 Task: What year was the Cathedral of Santa Maria del Fiore in Florence completed?
Action: Mouse moved to (159, 152)
Screenshot: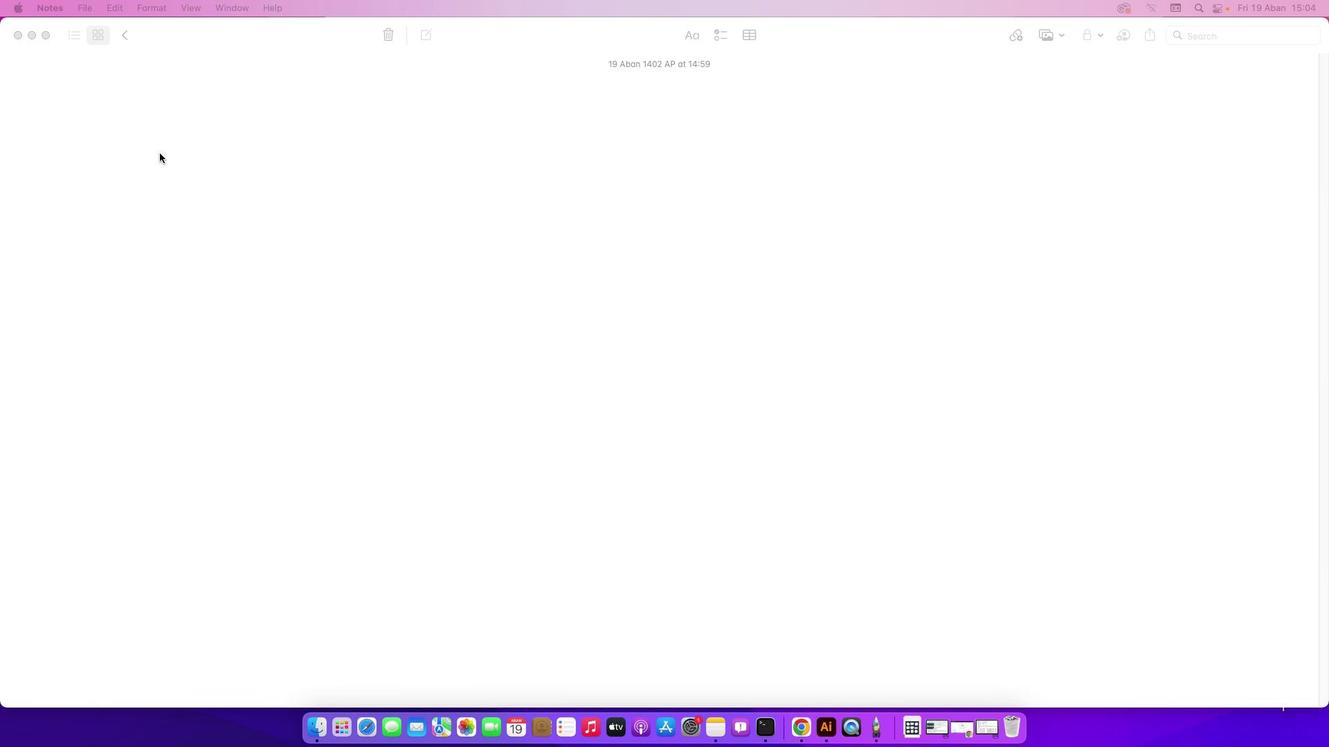 
Action: Mouse pressed left at (159, 152)
Screenshot: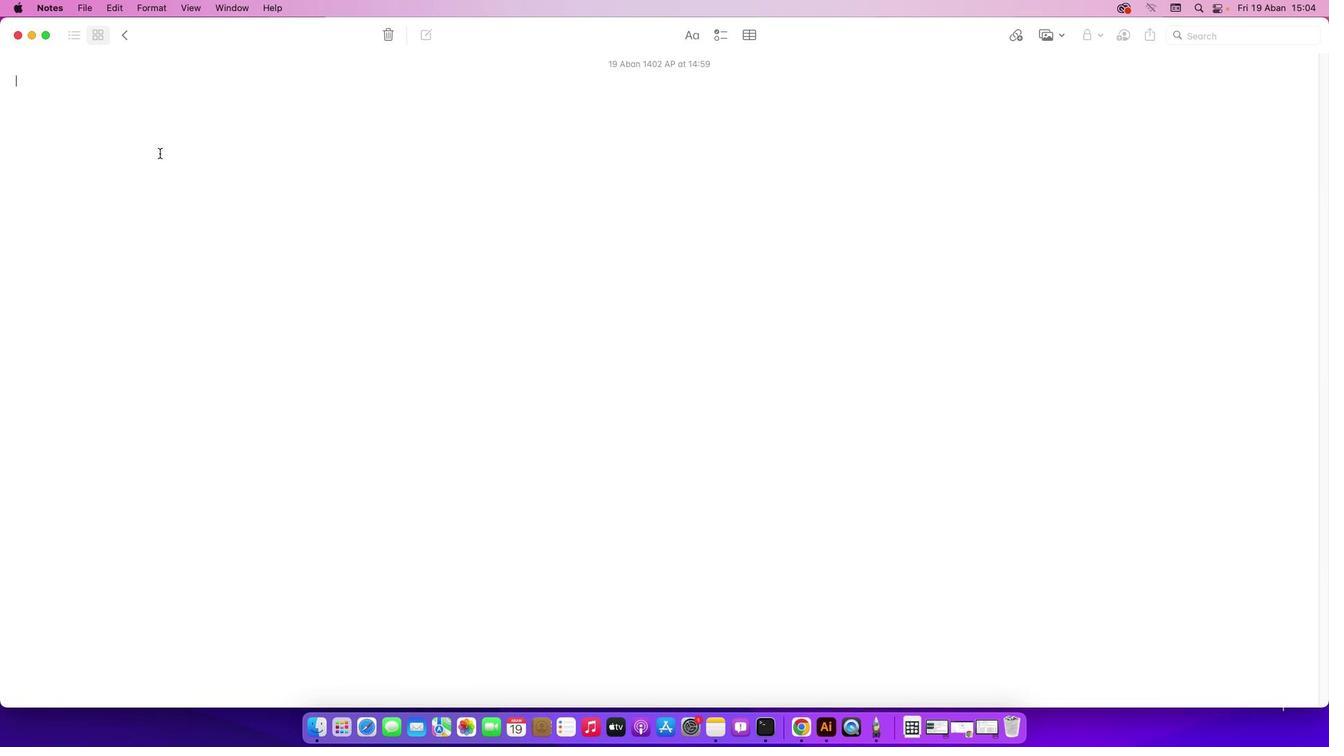
Action: Key pressed Key.shift'W''h''a''t'Key.space'y''e''a''r'Key.space'w''a''s'Key.space't''h''e'Key.spaceKey.shift'C''a''t''h''e''d''r''a''l'Key.space'o''f'Key.spaceKey.shift'S''a''n''t''a'Key.spaceKey.shift'M''a''r''i''a'Key.spaceKey.shift'd''e''l'Key.spaceKey.shift'F''i''o''r''e'Key.spaceKey.backspaceKey.backspaceKey.backspace'o''r''e'Key.space'i''n'Key.spaceKey.shift'F''l''o''r''e''n''c''e'Key.space'c''o''m''p''l''e''t''e''d'Key.shift_r'?'
Screenshot: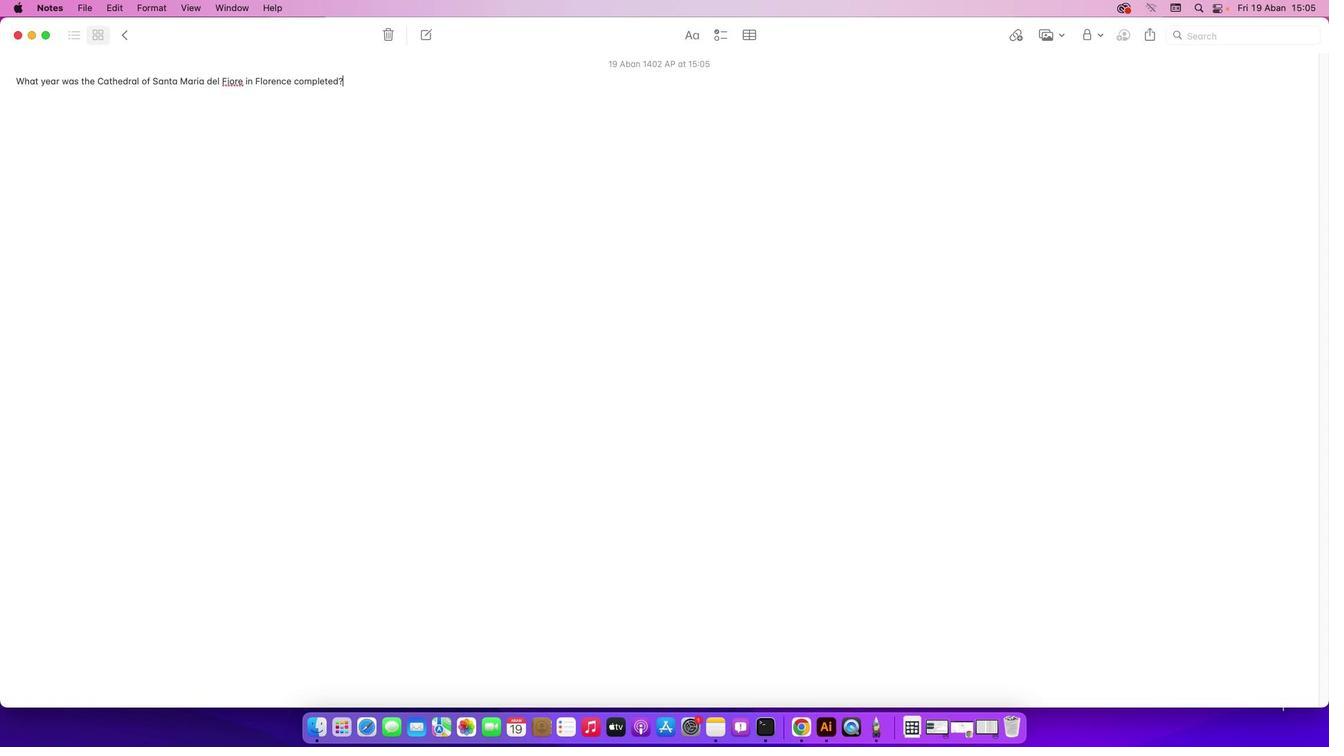 
Action: Mouse moved to (964, 730)
Screenshot: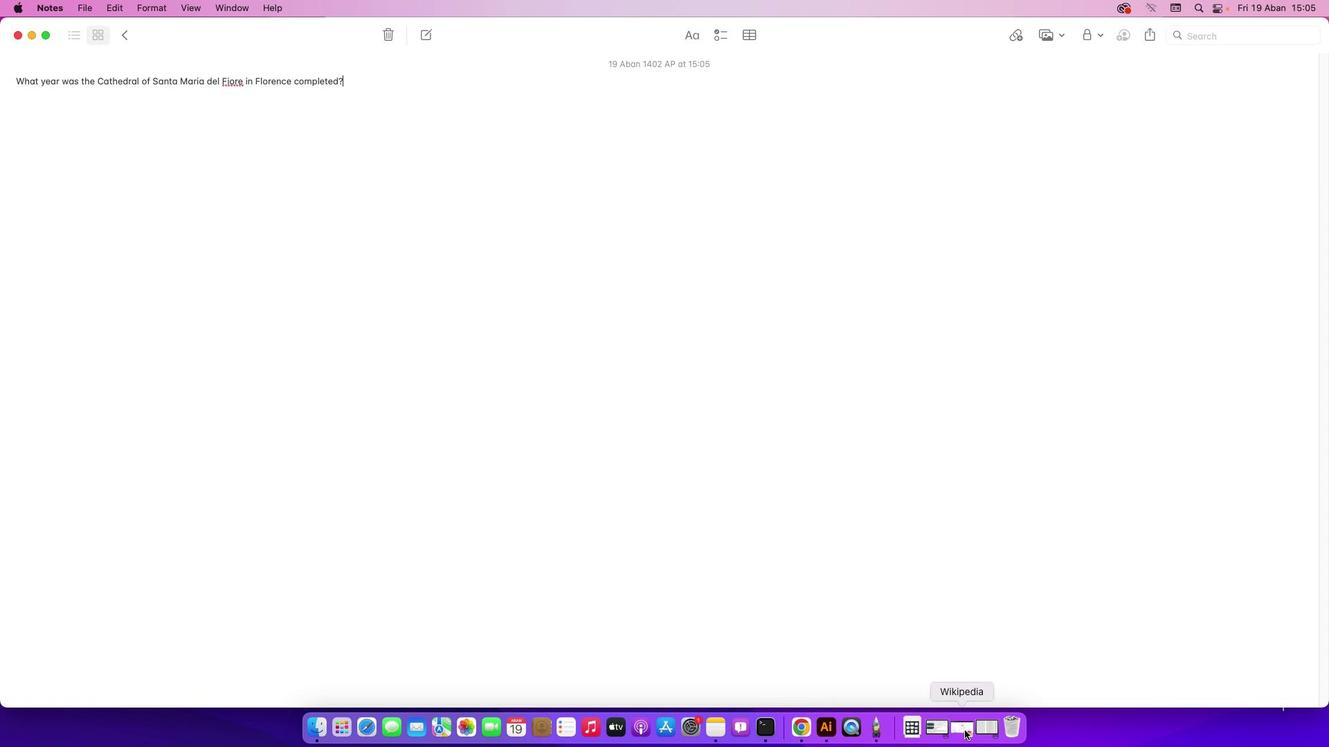 
Action: Mouse pressed left at (964, 730)
Screenshot: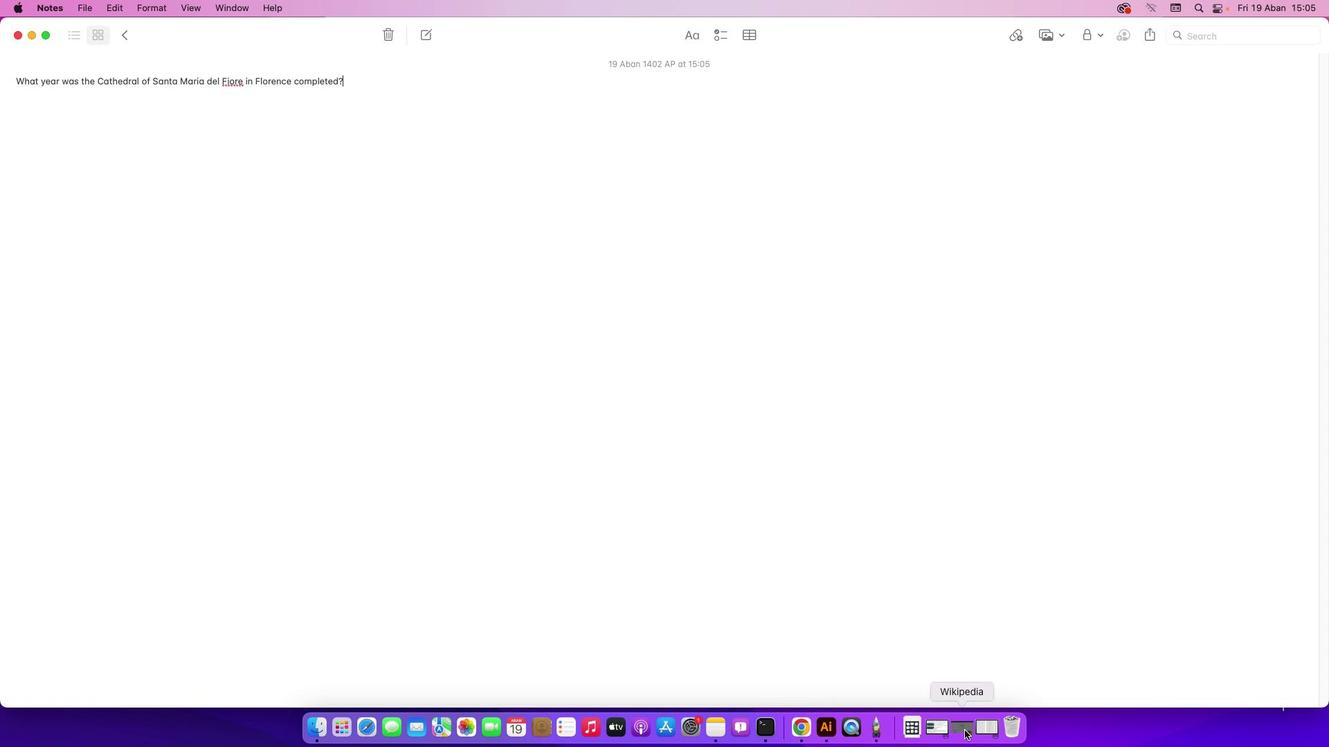 
Action: Mouse moved to (517, 425)
Screenshot: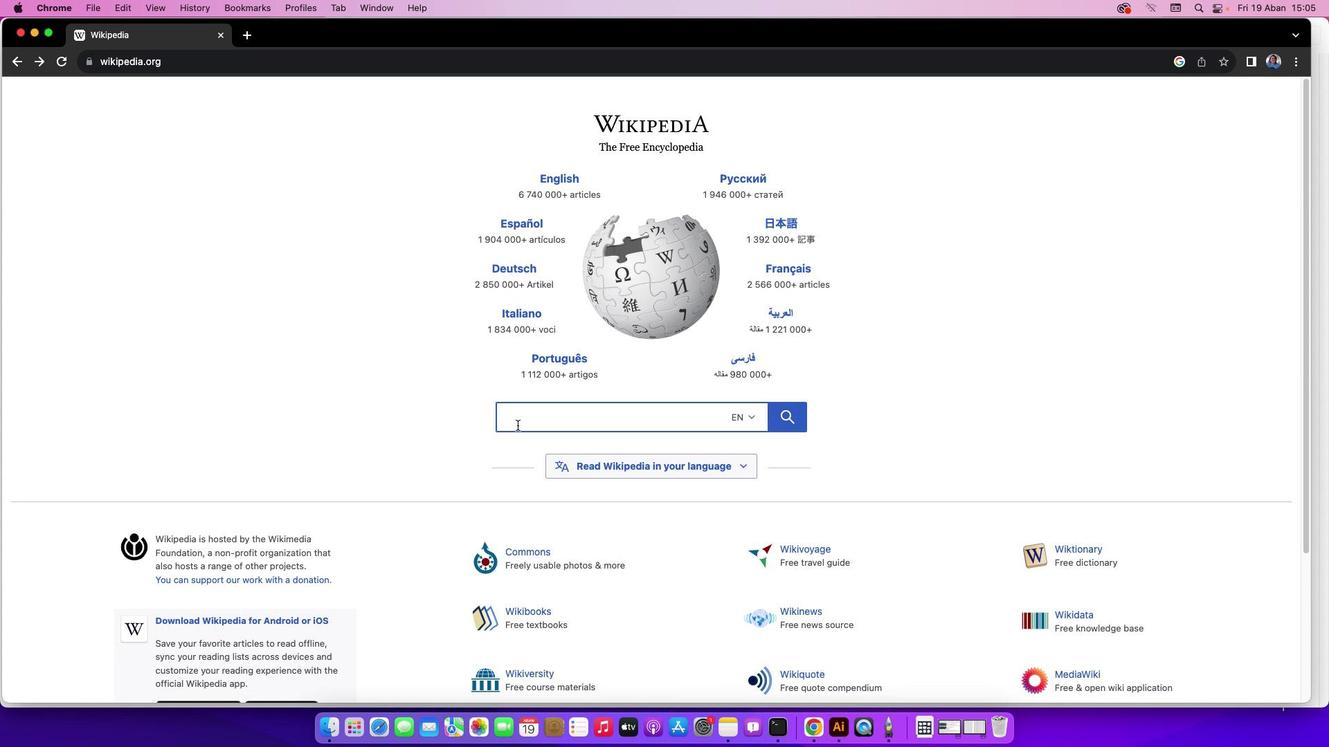 
Action: Mouse pressed left at (517, 425)
Screenshot: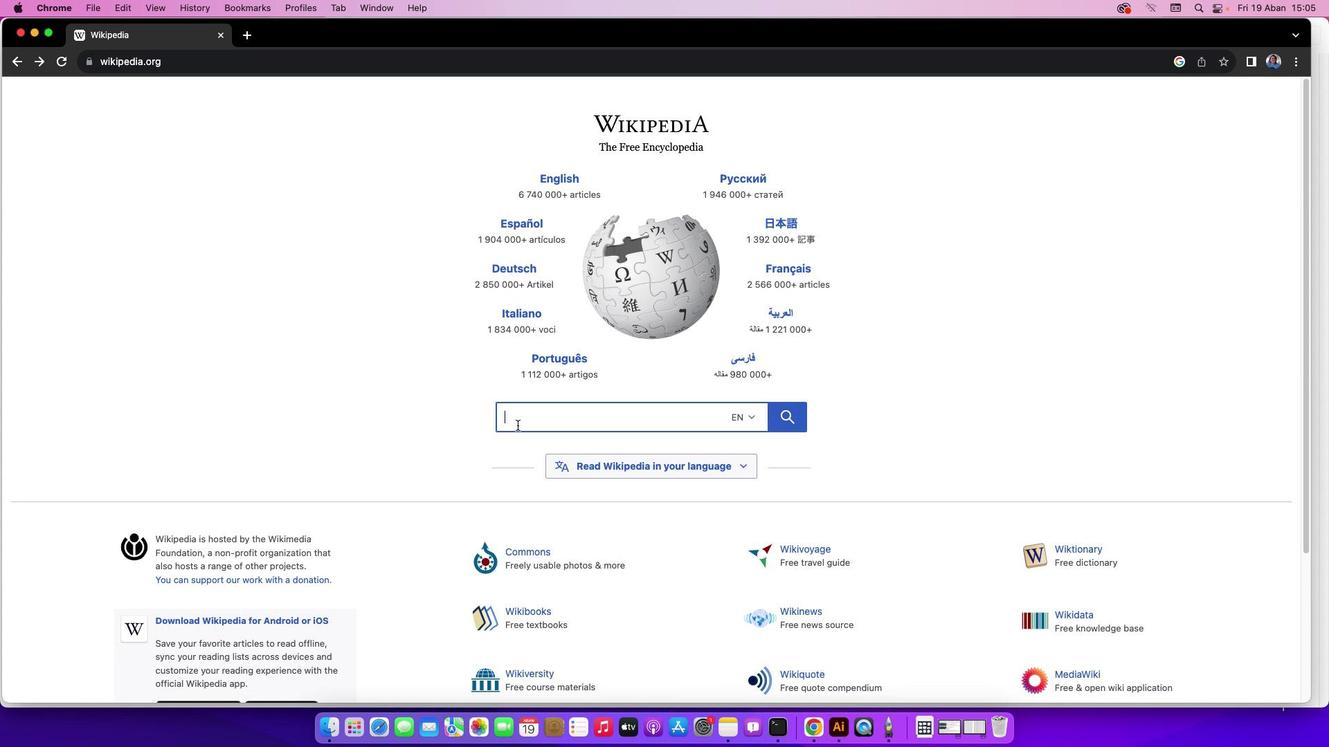 
Action: Mouse moved to (517, 425)
Screenshot: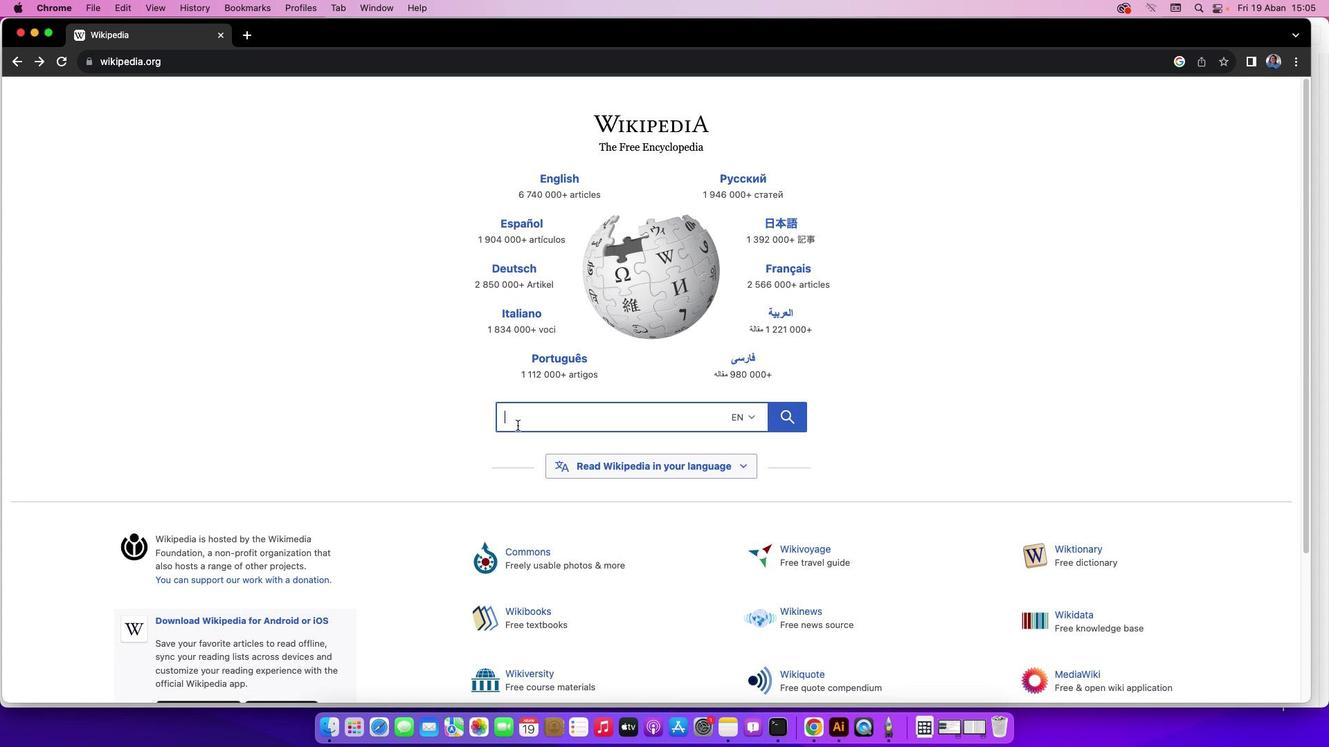 
Action: Key pressed Key.shift'C''a''t''h''e''d''r''a''l'Key.space'o''f'Key.spaceKey.shift'S''a''n''t''a'Key.spaceKey.shift'M''a''r''i''a'Key.space'd''e''l'Key.spaceKey.shift'F''i''o''r''e'
Screenshot: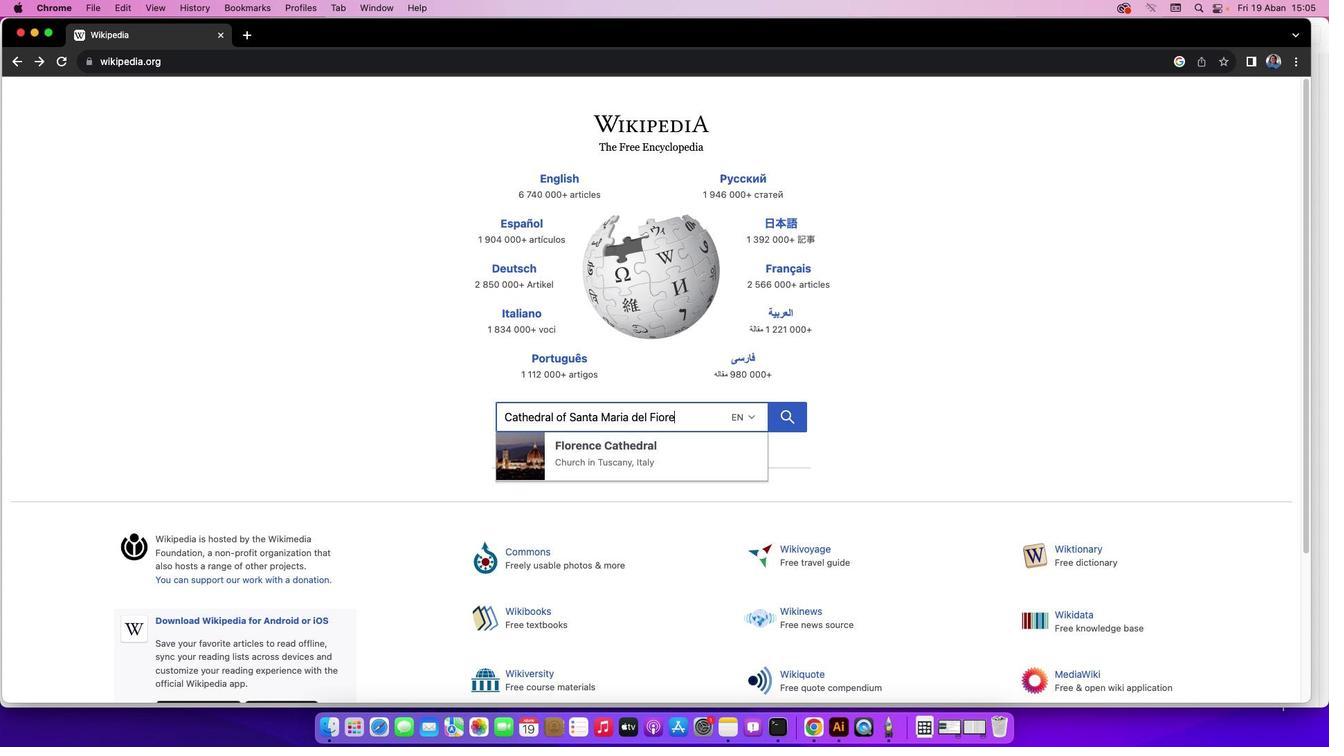 
Action: Mouse moved to (785, 416)
Screenshot: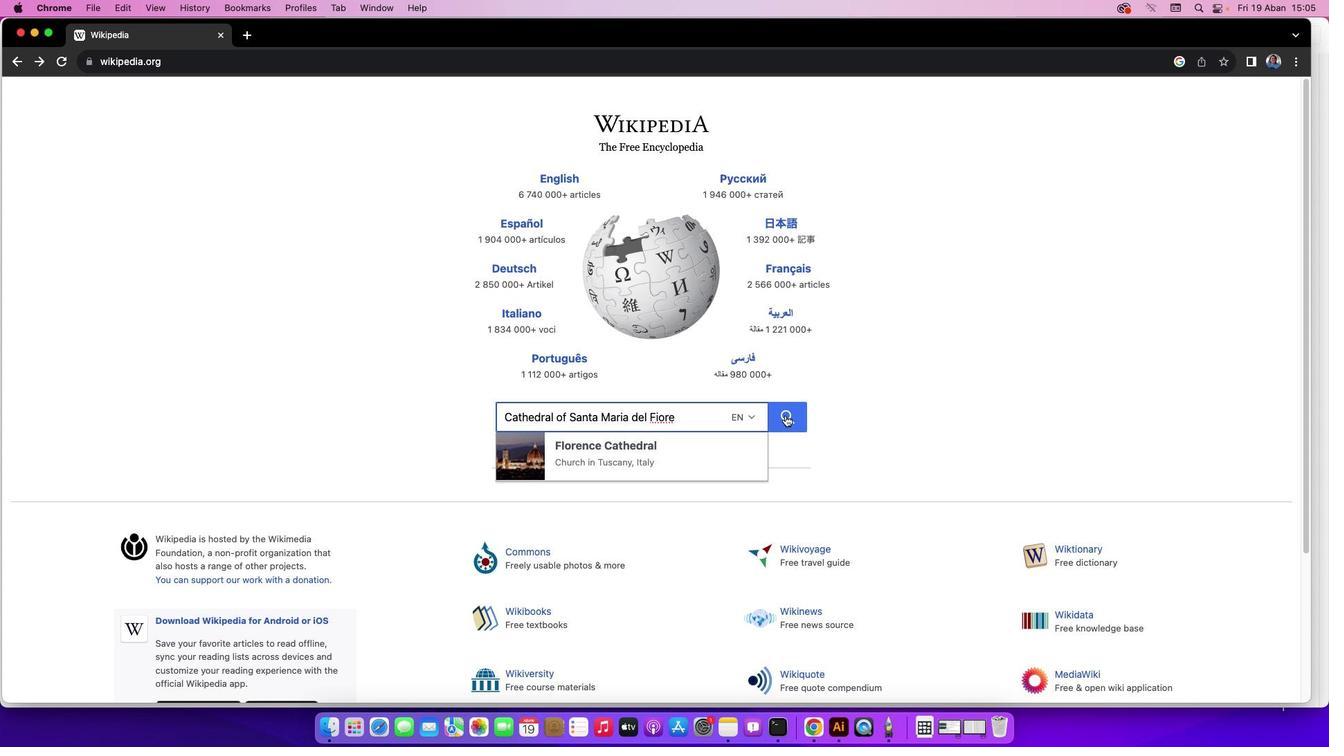 
Action: Mouse pressed left at (785, 416)
Screenshot: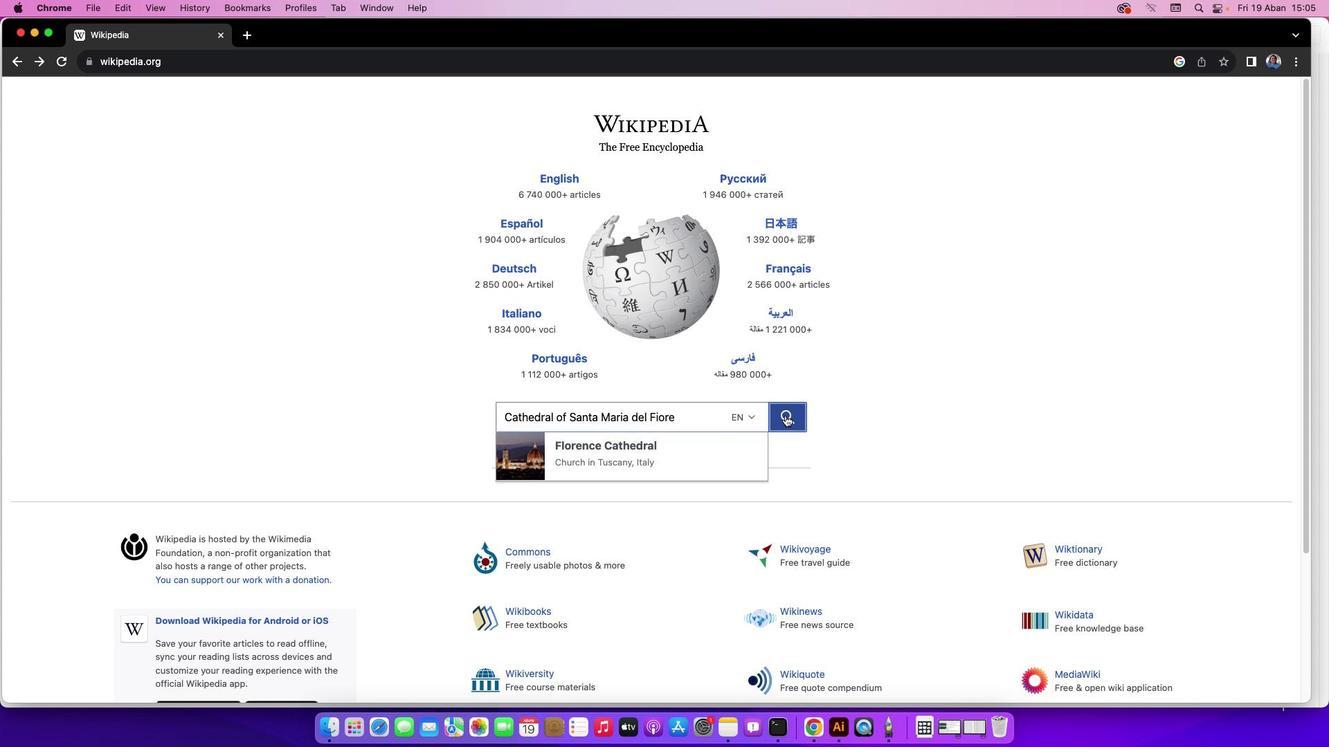 
Action: Mouse moved to (1306, 106)
Screenshot: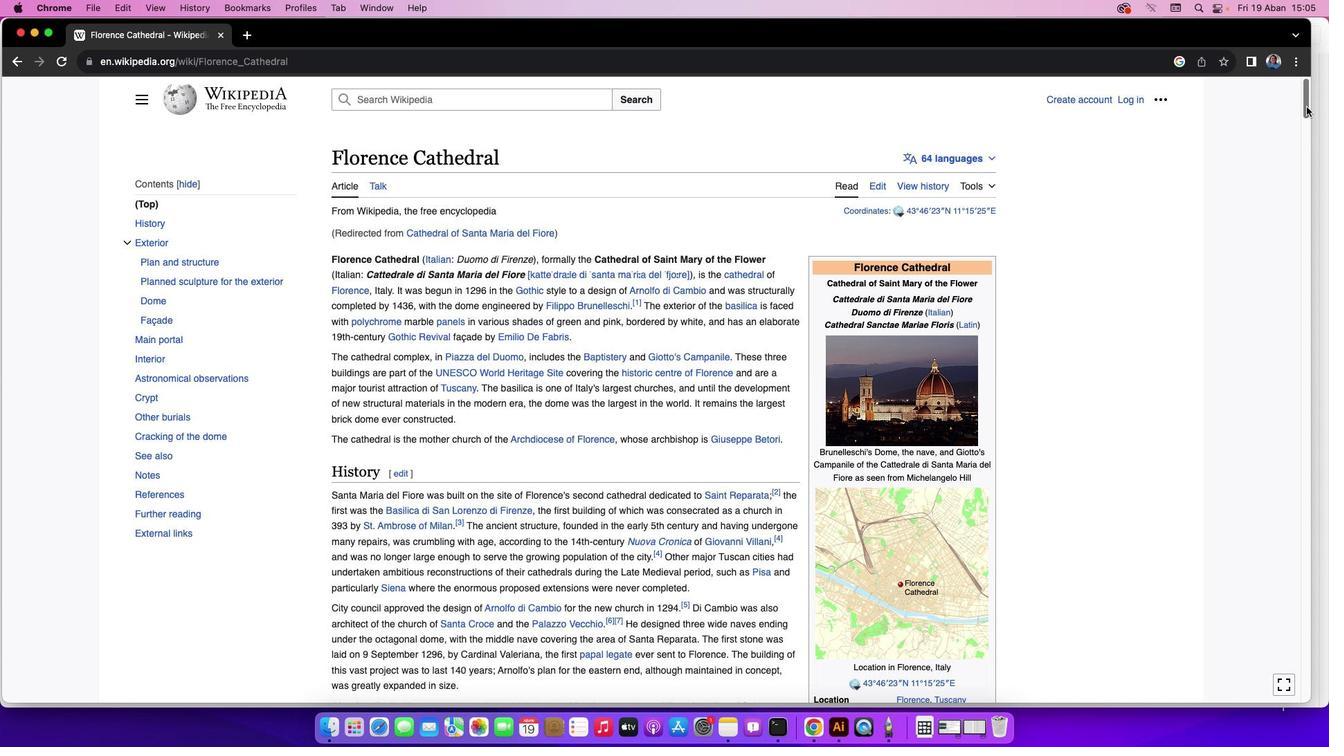 
Action: Mouse pressed left at (1306, 106)
Screenshot: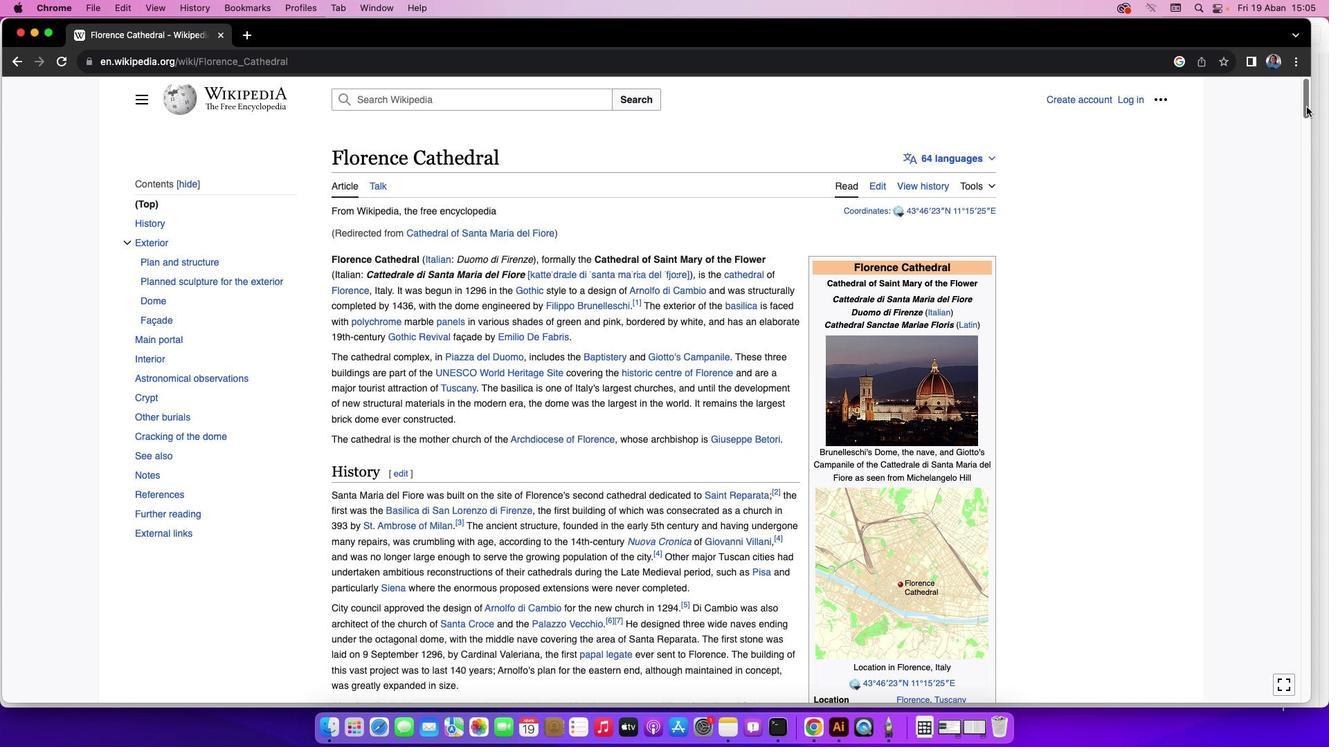 
Action: Mouse moved to (34, 35)
Screenshot: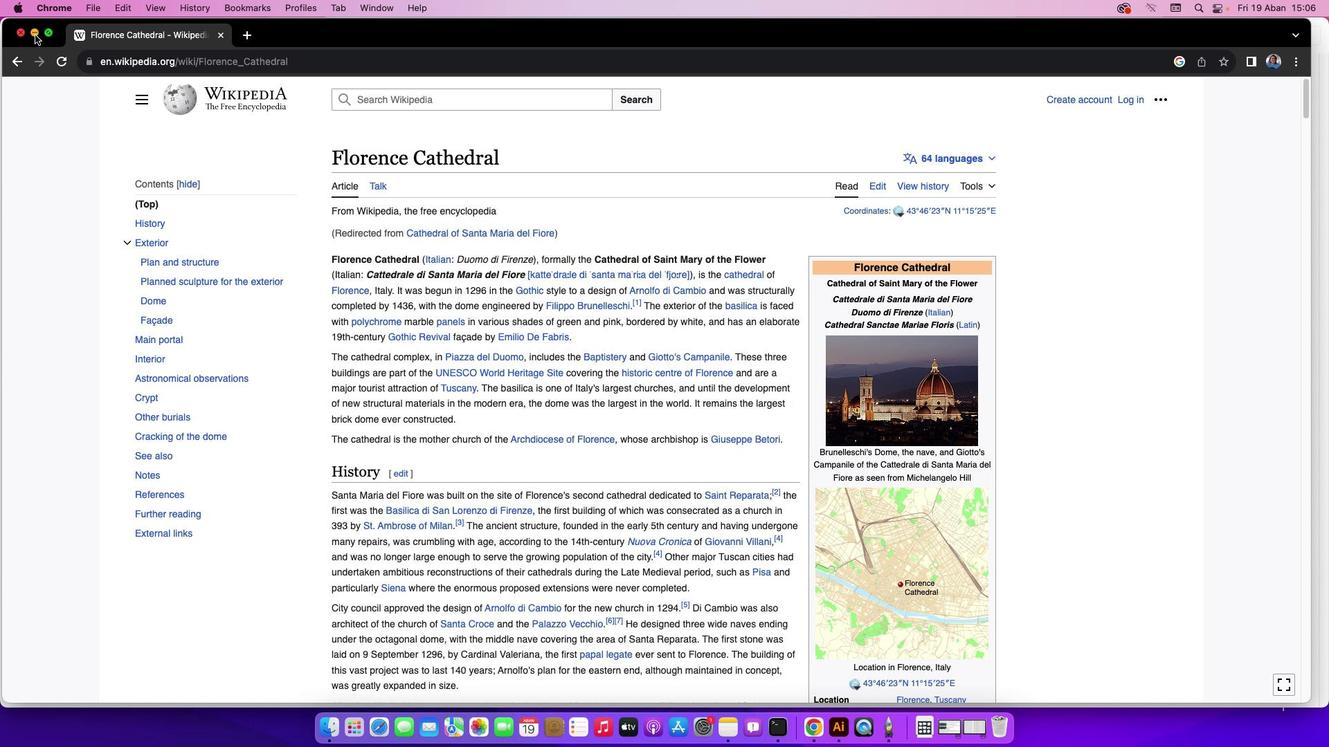 
Action: Mouse pressed left at (34, 35)
Screenshot: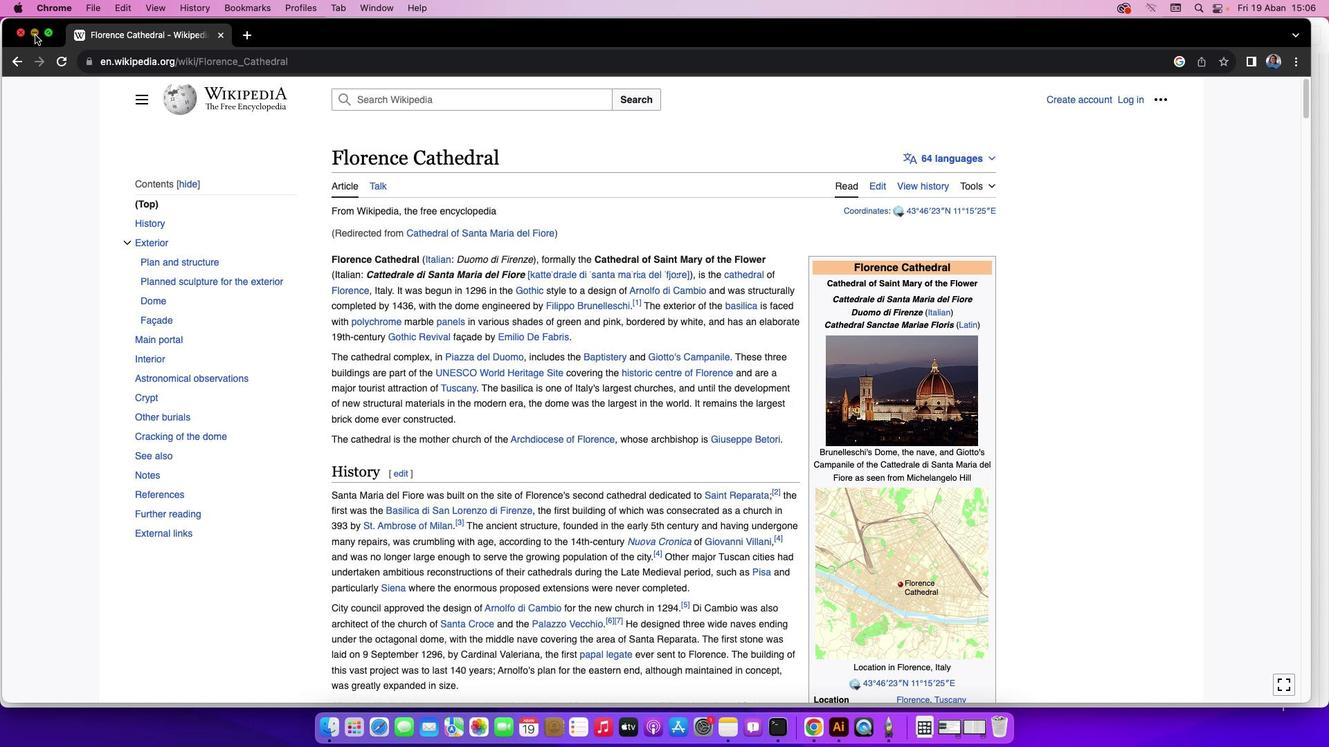 
Action: Mouse moved to (352, 83)
Screenshot: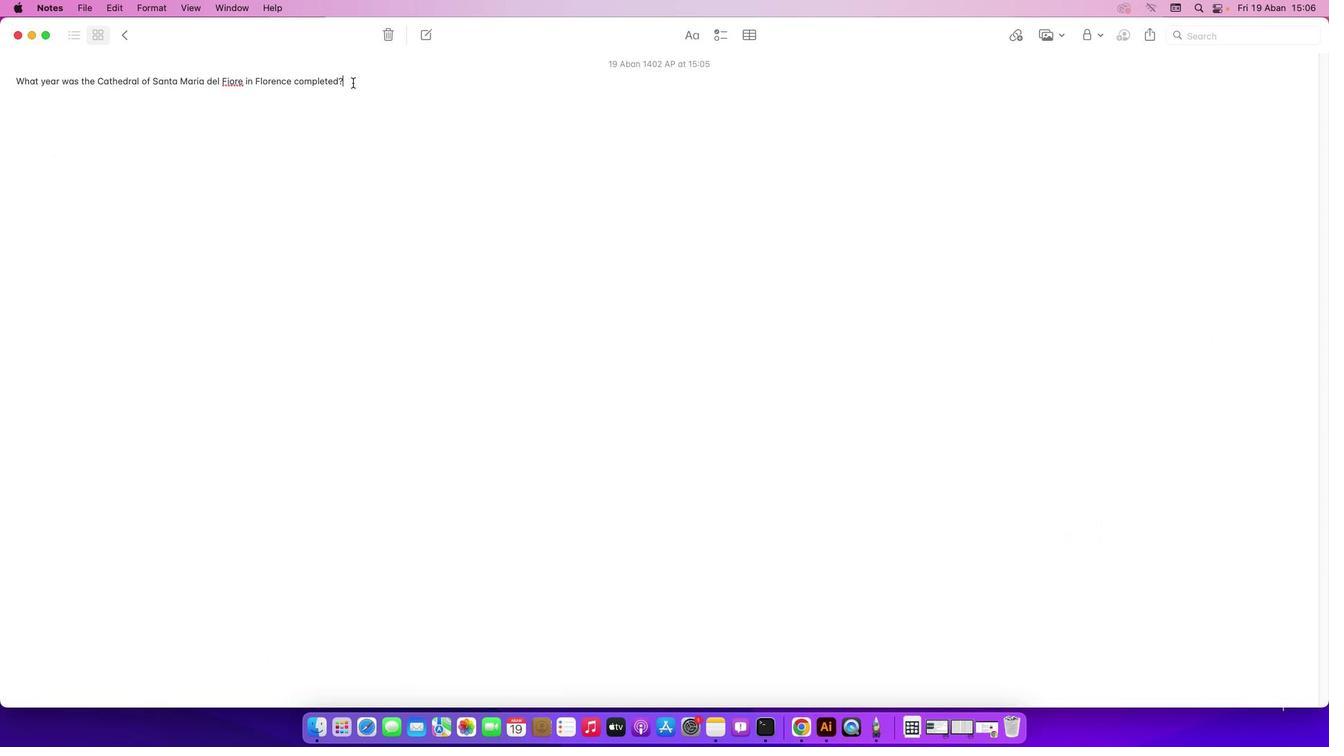 
Action: Mouse pressed left at (352, 83)
Screenshot: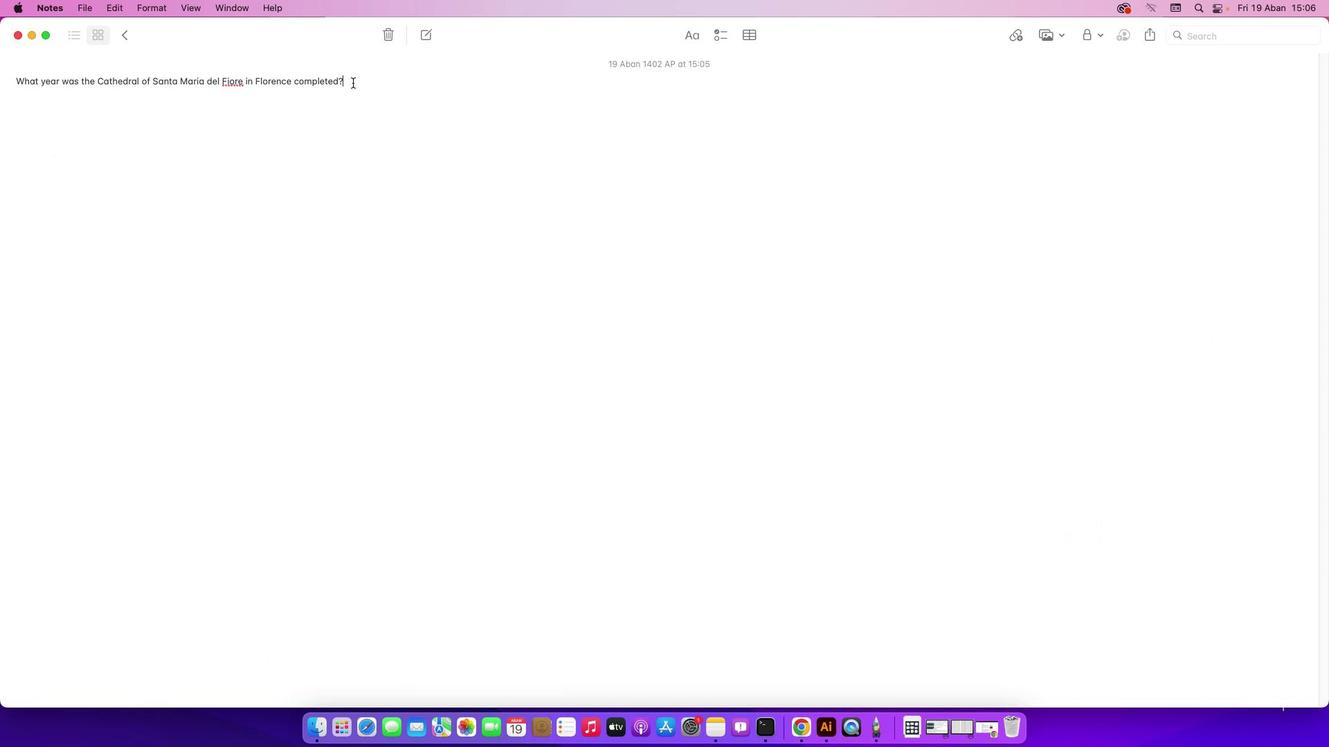 
Action: Key pressed Key.enterKey.shift'T''h''e'Key.spaceKey.shift'C''a''t''h''e''d''r''a''l'Key.spaceKey.spaceKey.spaceKey.spaceKey.spaceKey.spaceKey.spaceKey.spaceKey.spaceKey.spaceKey.spaceKey.spaceKey.spaceKey.spaceKey.spaceKey.spaceKey.spaceKey.spaceKey.spaceKey.spaceKey.spaceKey.spaceKey.spaceKey.spaceKey.spaceKey.backspaceKey.backspaceKey.backspaceKey.backspaceKey.backspaceKey.backspaceKey.backspaceKey.backspaceKey.backspaceKey.backspaceKey.backspaceKey.backspaceKey.backspaceKey.backspaceKey.backspaceKey.backspaceKey.backspaceKey.backspaceKey.backspaceKey.backspaceKey.backspaceKey.backspaceKey.backspaceKey.backspace'o''f'Key.spaceKey.shift'S''a''n''t''a'Key.spaceKey.shift'M''a''r''i''a'Key.space'd''e''l'Key.spaceKey.shift'F''i''o''r''e'Key.spaceKey.backspaceKey.backspaceKey.backspace'o''r''e'Key.space'i''n'Key.spaceKey.shift'F''l''o''r''e''n''c''e'Key.space'w''a''s''w'Key.backspaceKey.space'c''o''m''p''l''e''t''e''d'Key.space'i''n'Key.space'1''4''3''6''.'
Screenshot: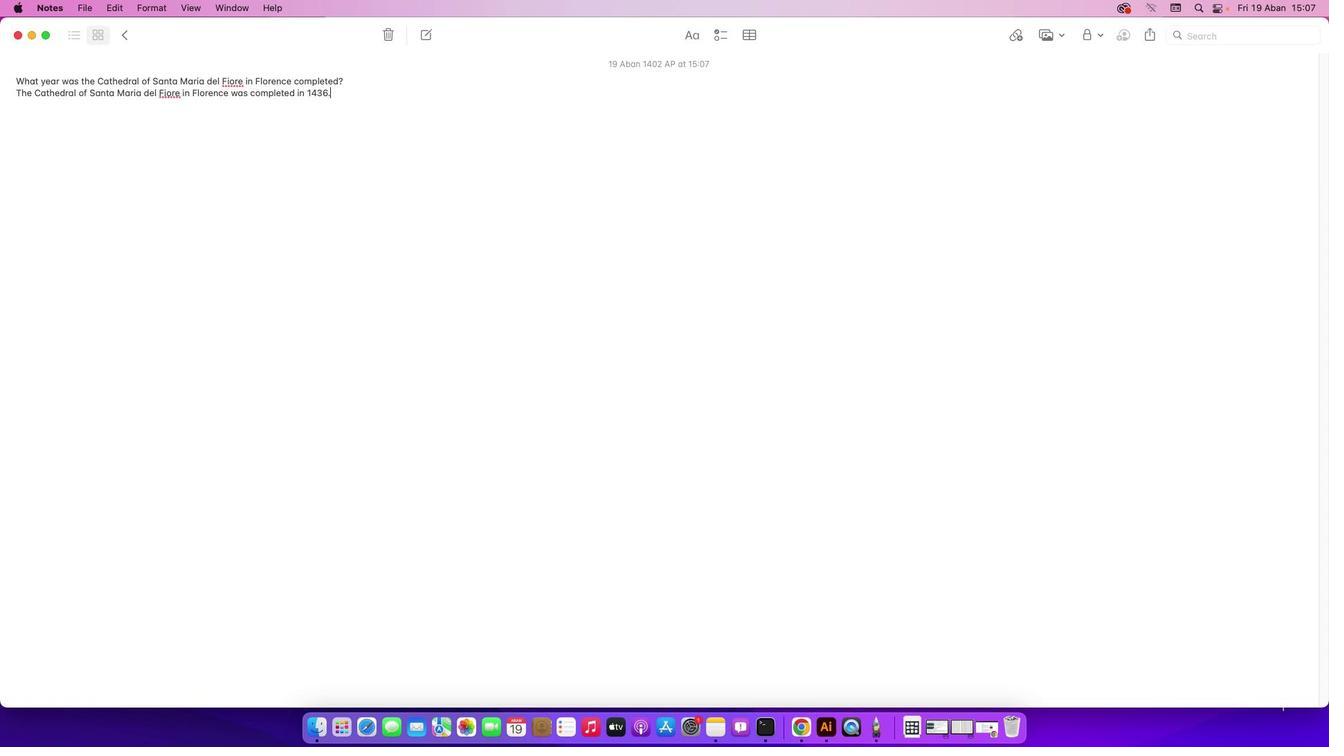 
Action: Mouse moved to (993, 733)
Screenshot: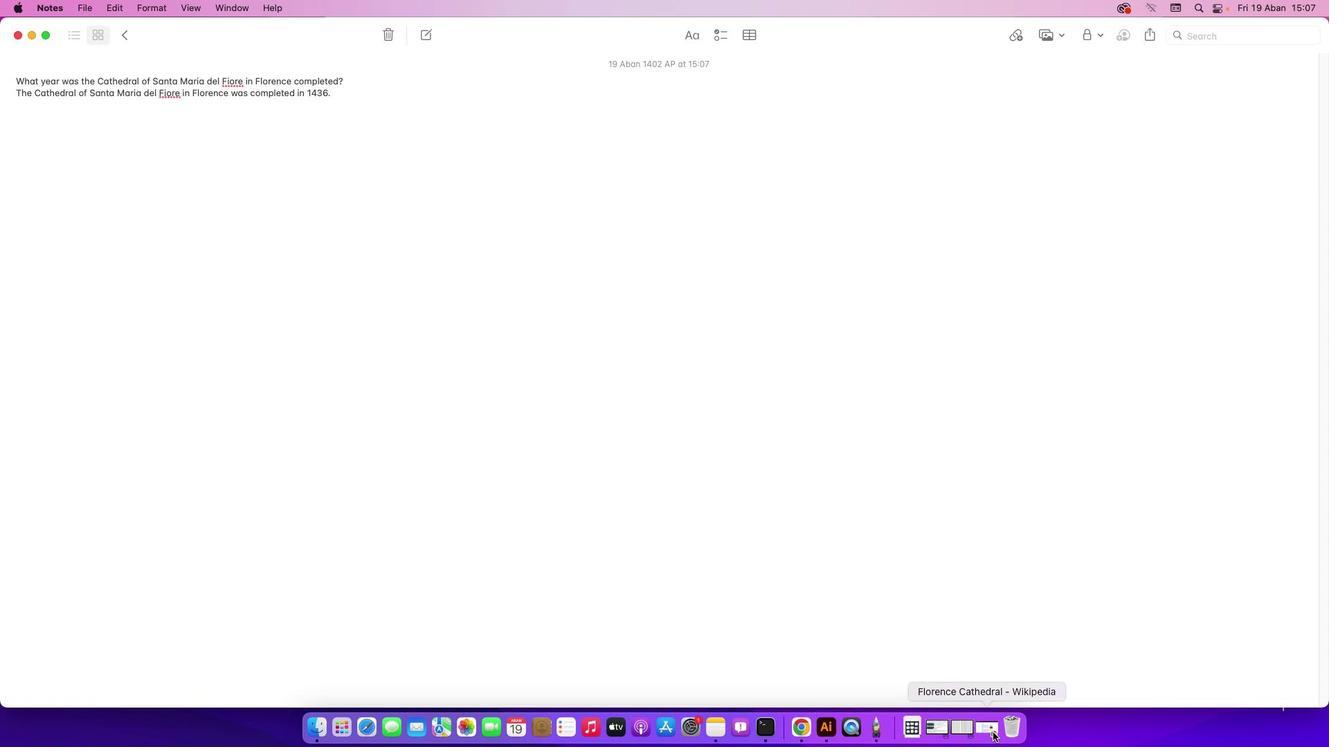 
Action: Mouse pressed left at (993, 733)
Screenshot: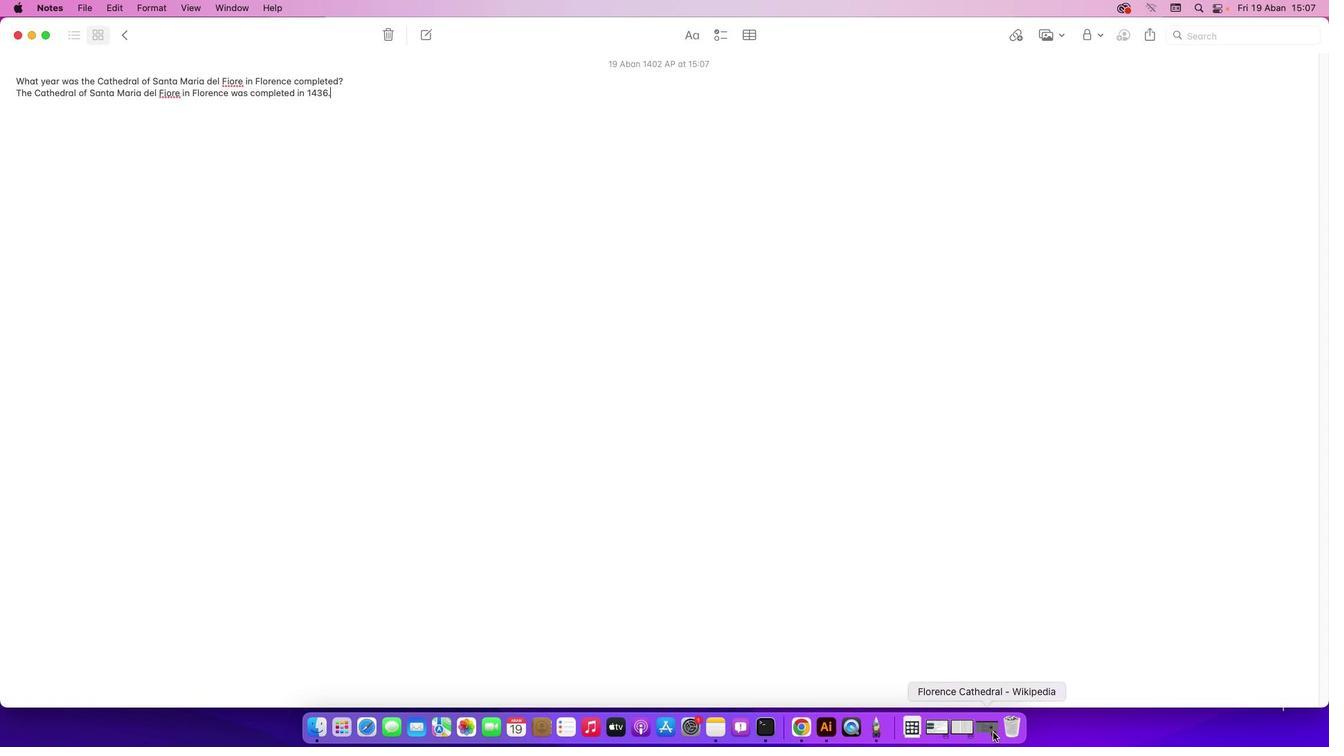 
Action: Mouse moved to (1305, 106)
Screenshot: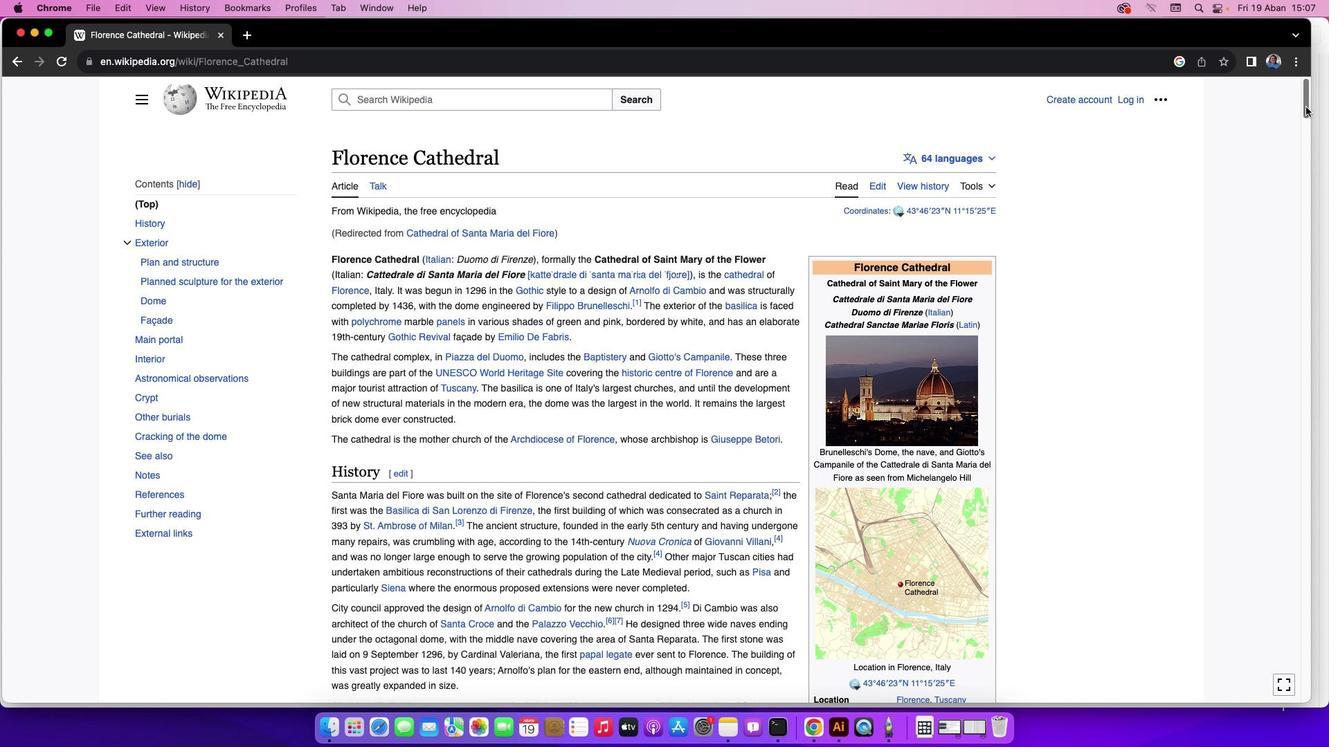 
Action: Mouse pressed left at (1305, 106)
Screenshot: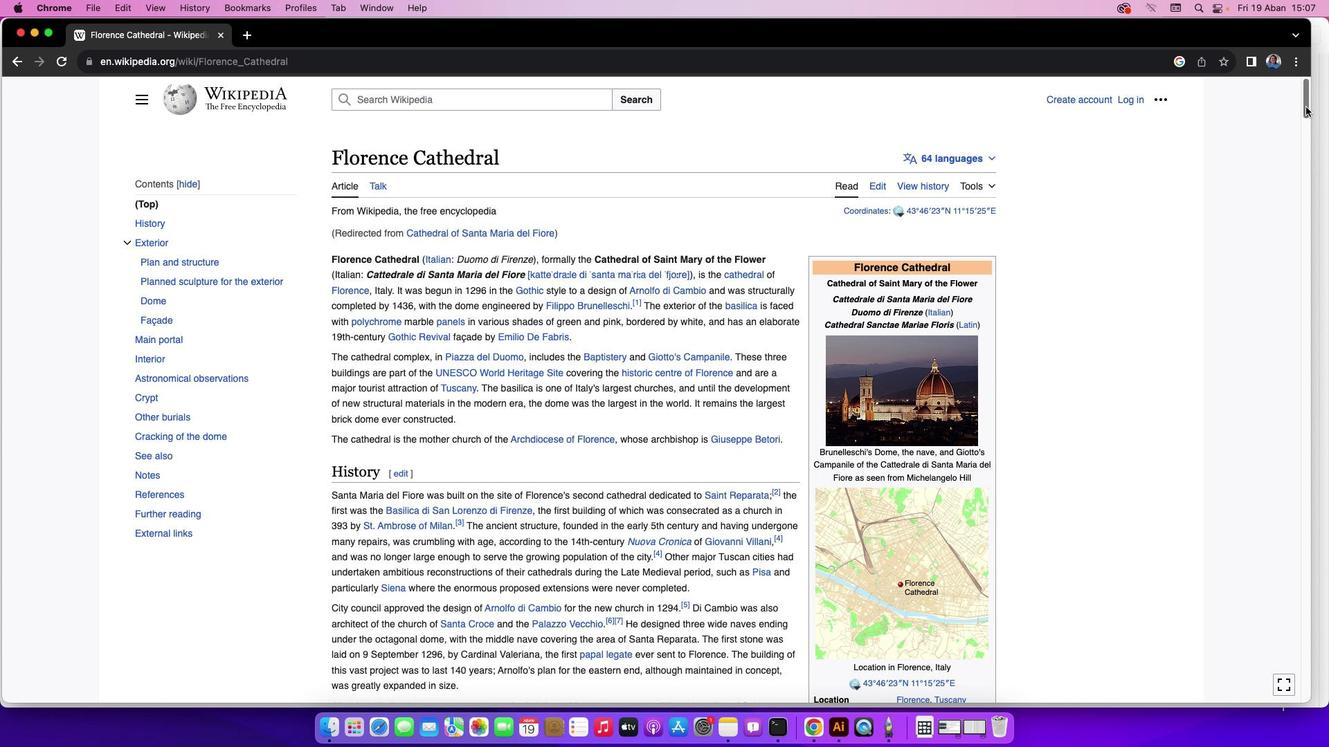 
Action: Mouse moved to (33, 33)
Screenshot: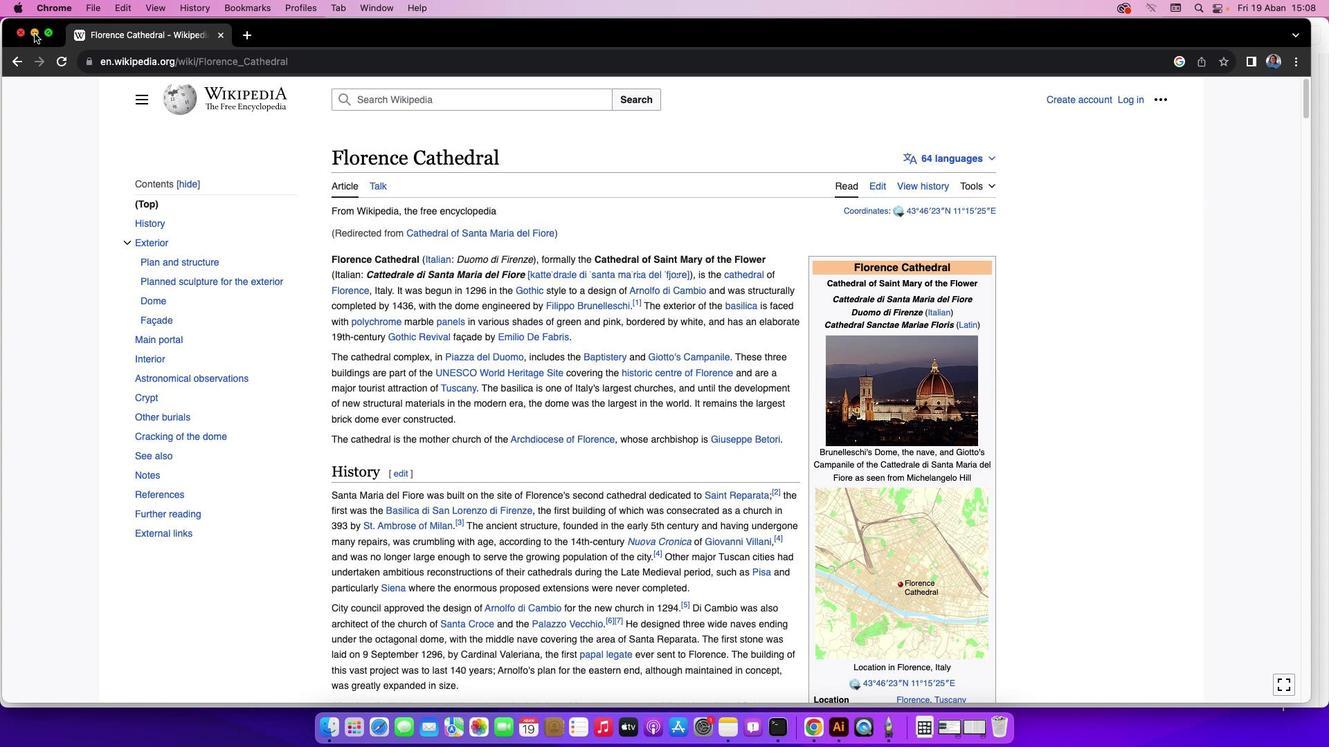 
Action: Mouse pressed left at (33, 33)
Screenshot: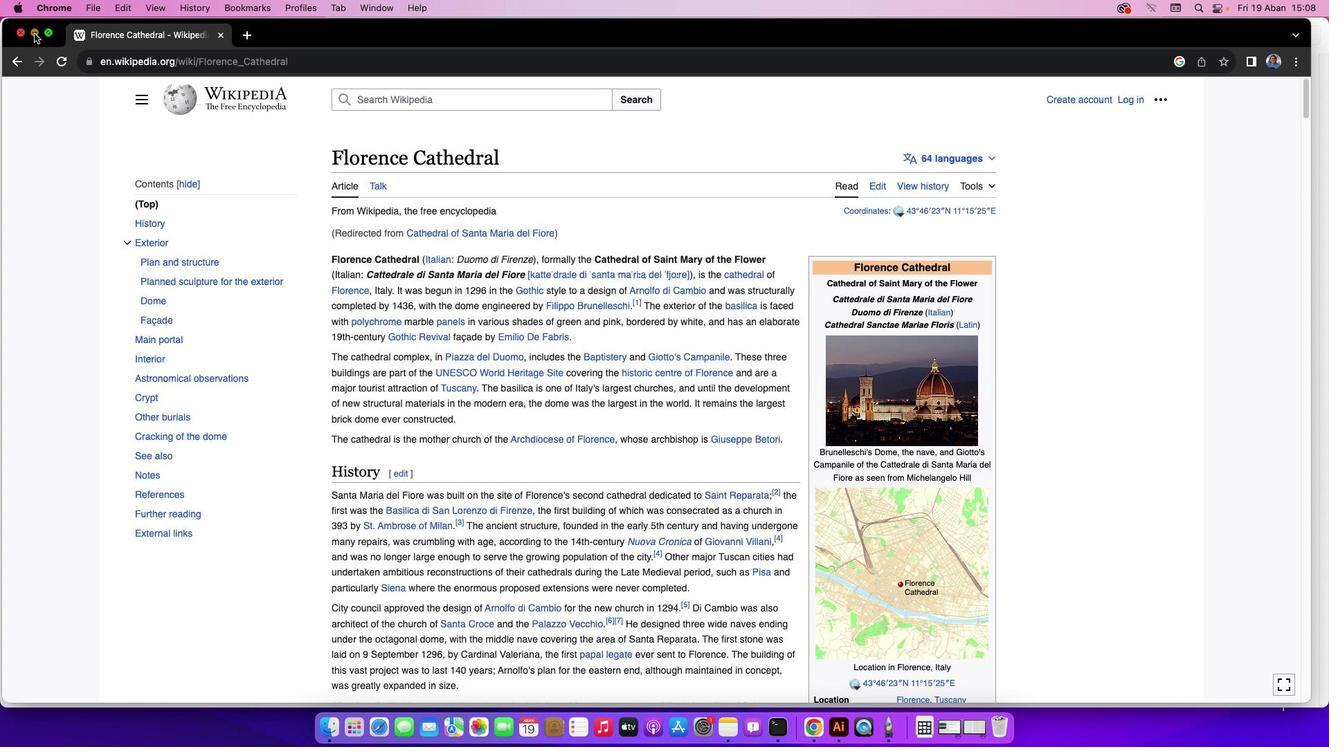 
Action: Mouse moved to (873, 575)
Screenshot: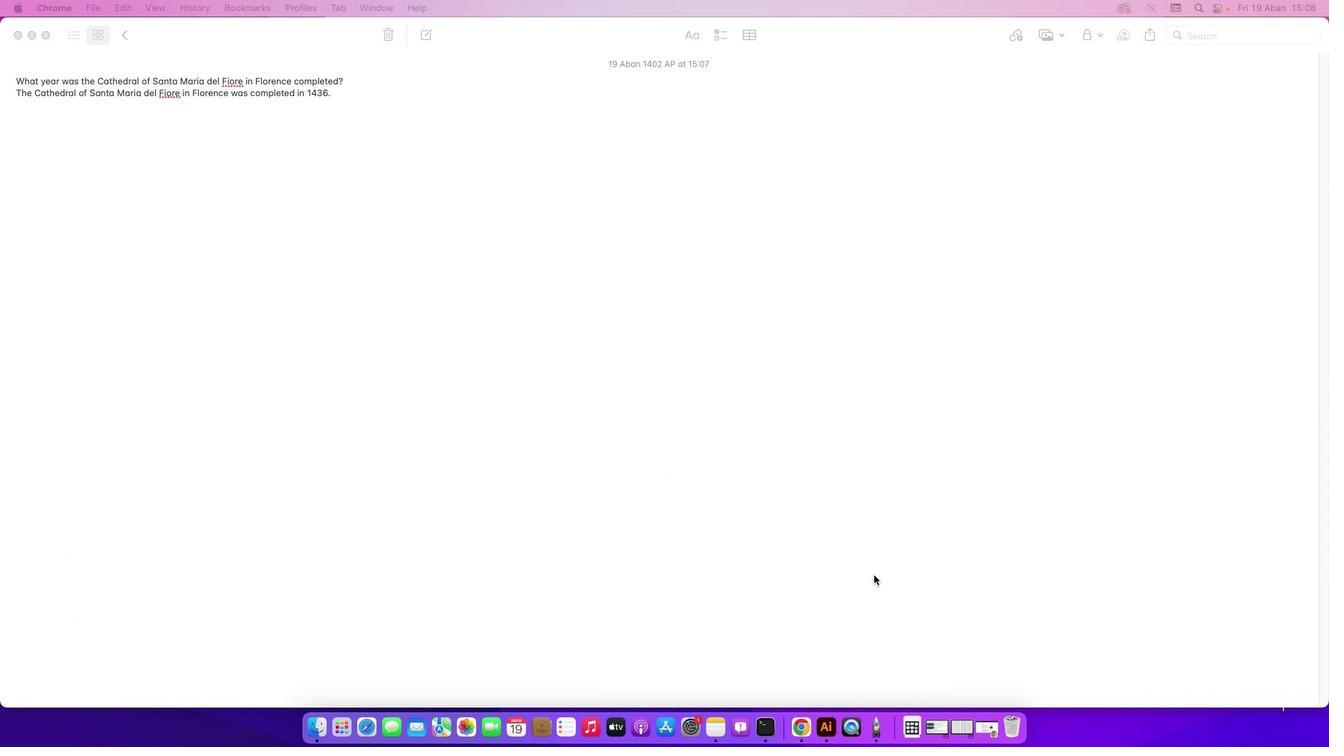 
